 Task: Check article "Getting started modifying reports".
Action: Mouse moved to (914, 84)
Screenshot: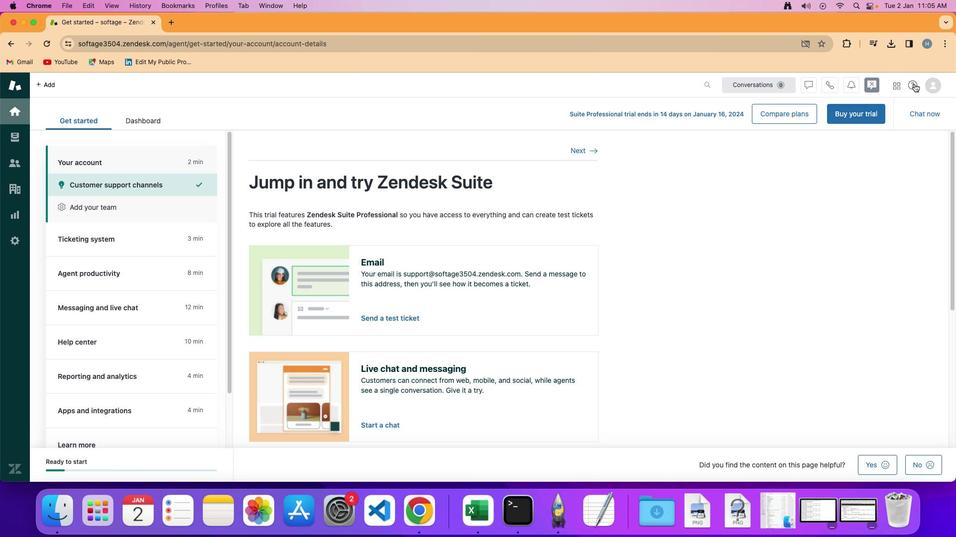 
Action: Mouse pressed left at (914, 84)
Screenshot: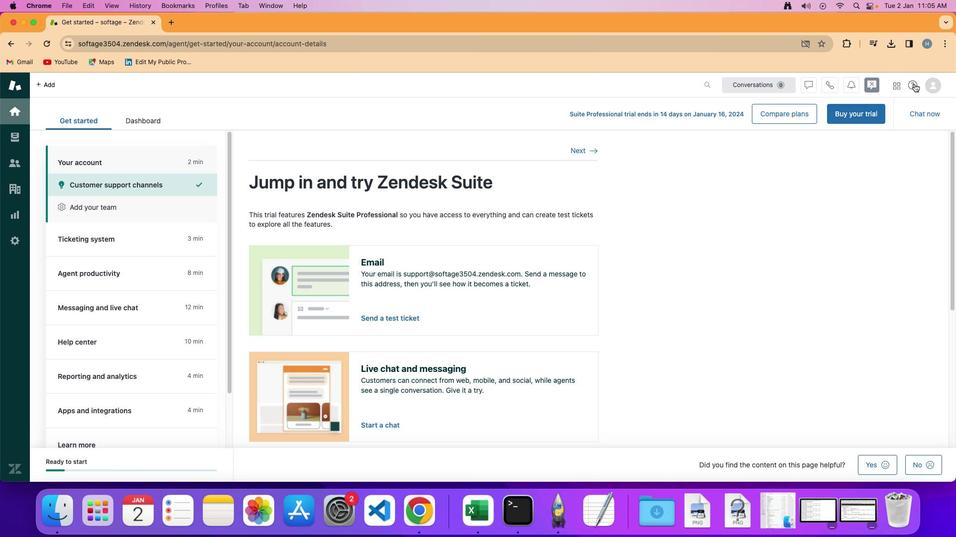 
Action: Mouse moved to (845, 392)
Screenshot: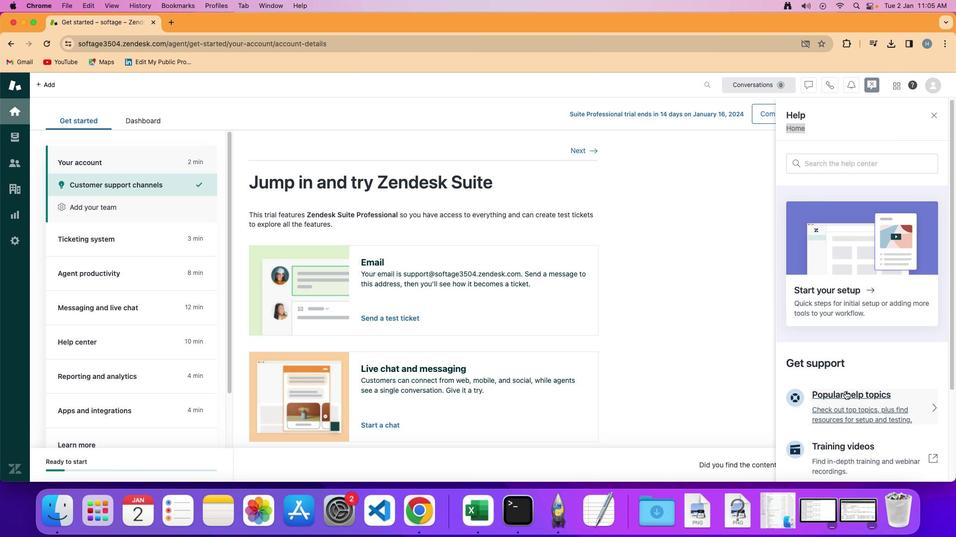 
Action: Mouse pressed left at (845, 392)
Screenshot: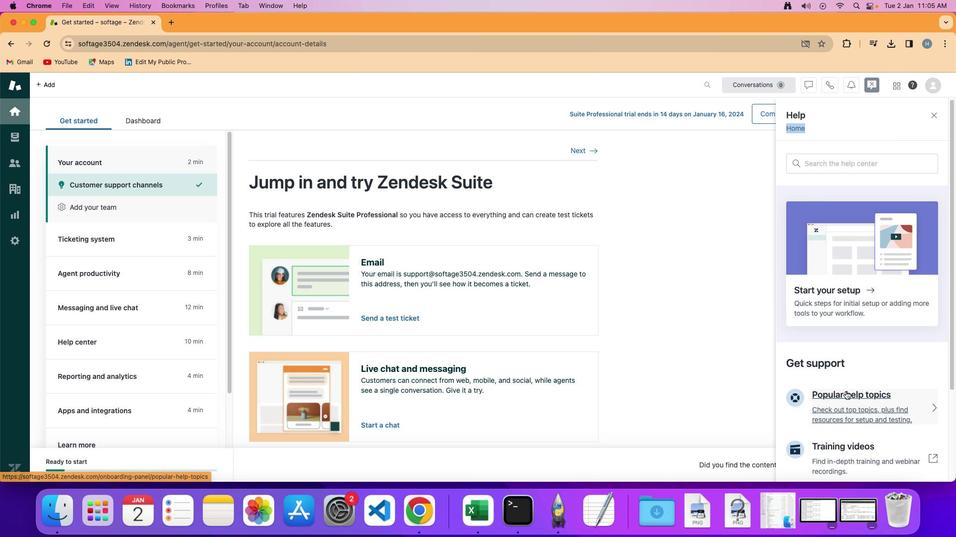 
Action: Mouse moved to (872, 380)
Screenshot: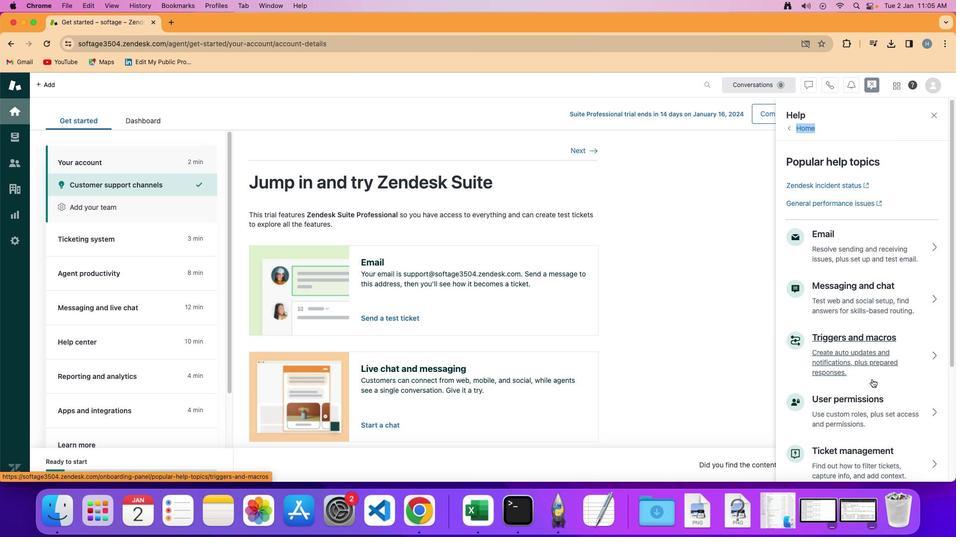 
Action: Mouse scrolled (872, 380) with delta (0, 0)
Screenshot: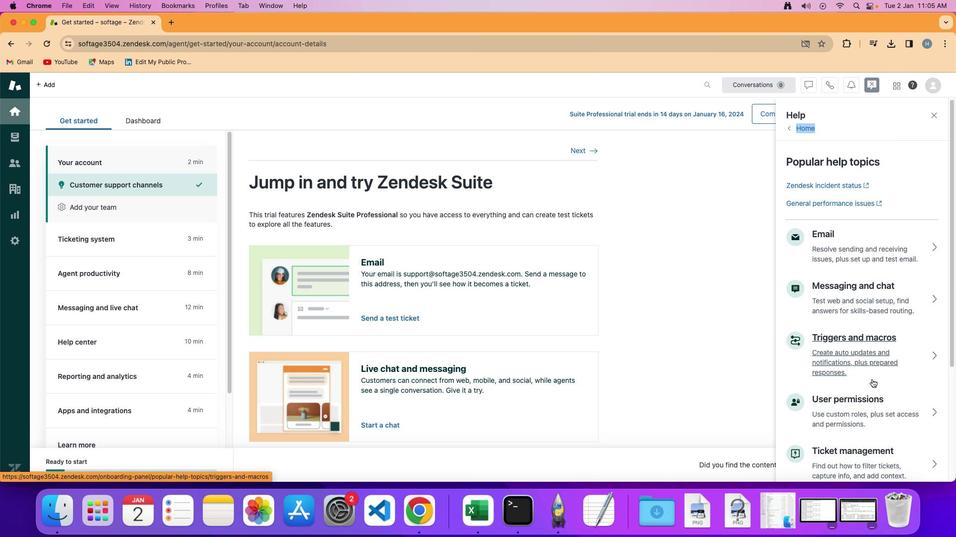 
Action: Mouse scrolled (872, 380) with delta (0, -1)
Screenshot: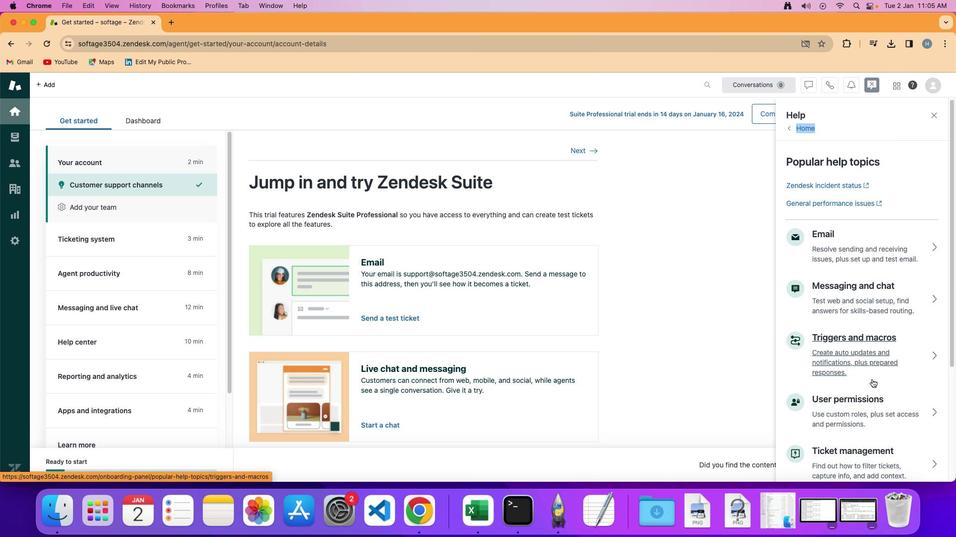 
Action: Mouse scrolled (872, 380) with delta (0, -1)
Screenshot: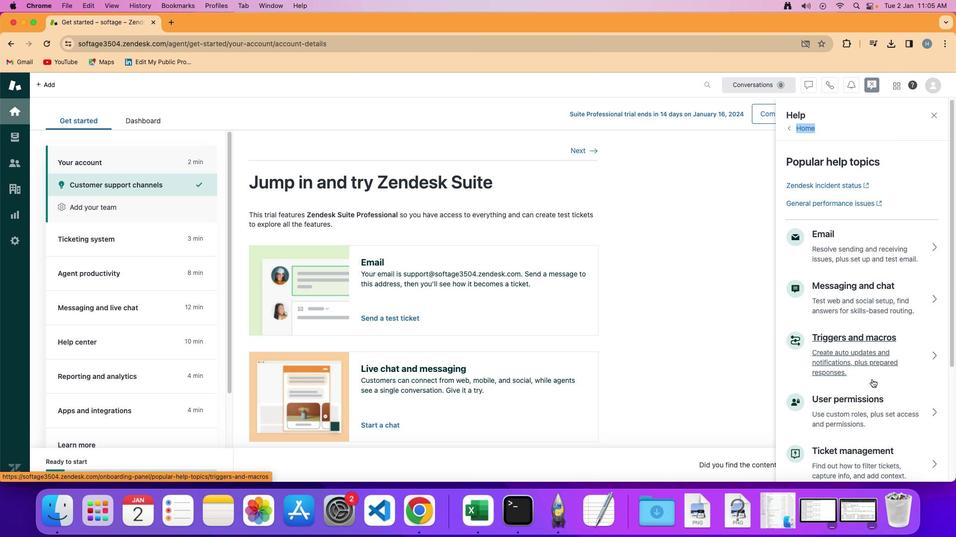 
Action: Mouse scrolled (872, 380) with delta (0, -3)
Screenshot: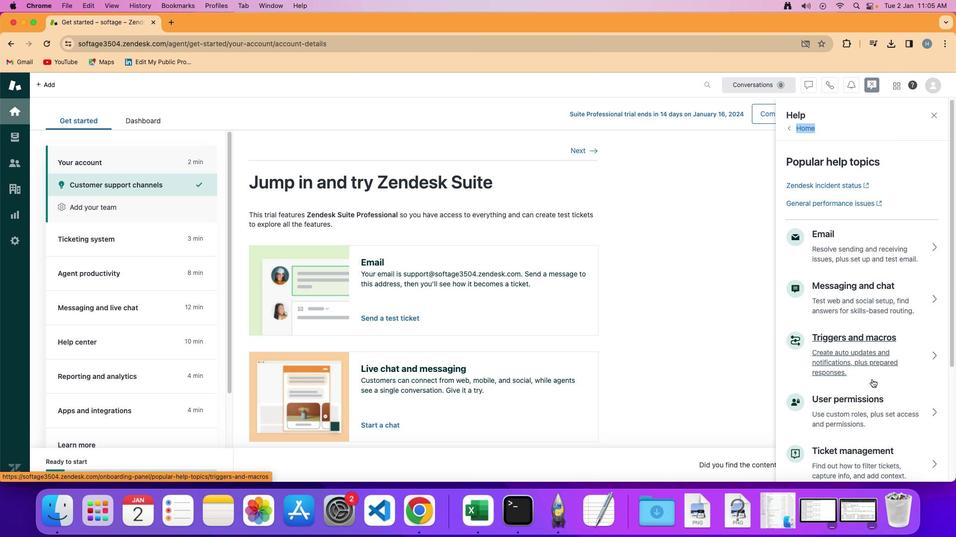 
Action: Mouse scrolled (872, 380) with delta (0, -3)
Screenshot: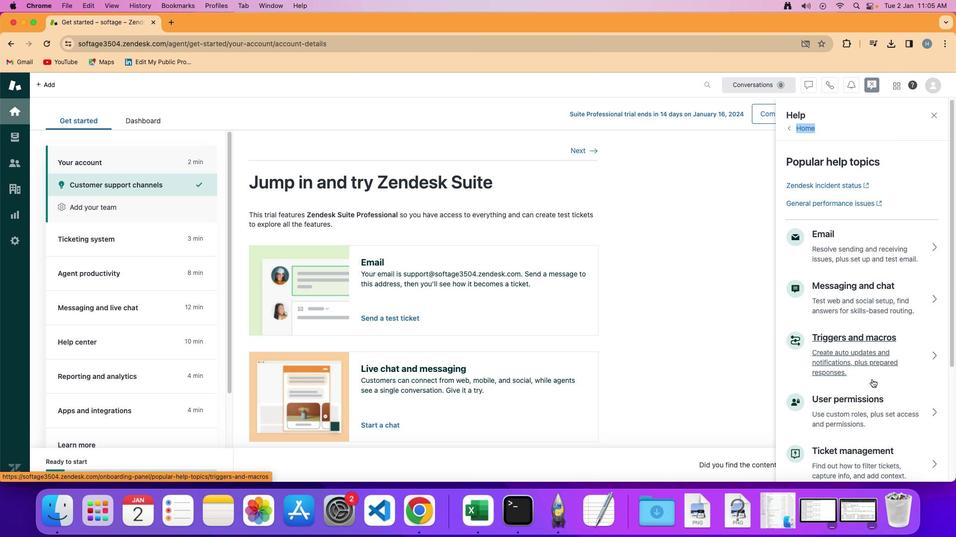 
Action: Mouse scrolled (872, 380) with delta (0, -3)
Screenshot: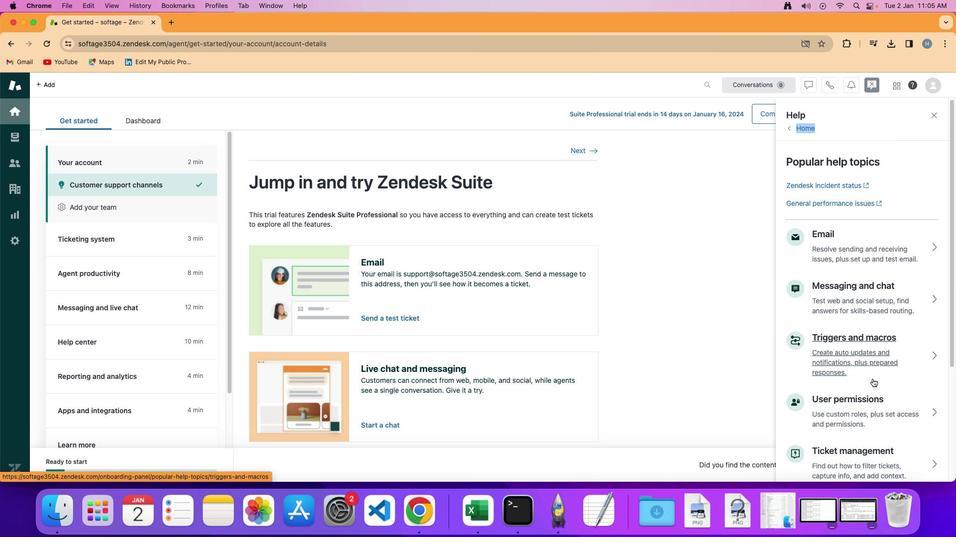 
Action: Mouse moved to (851, 386)
Screenshot: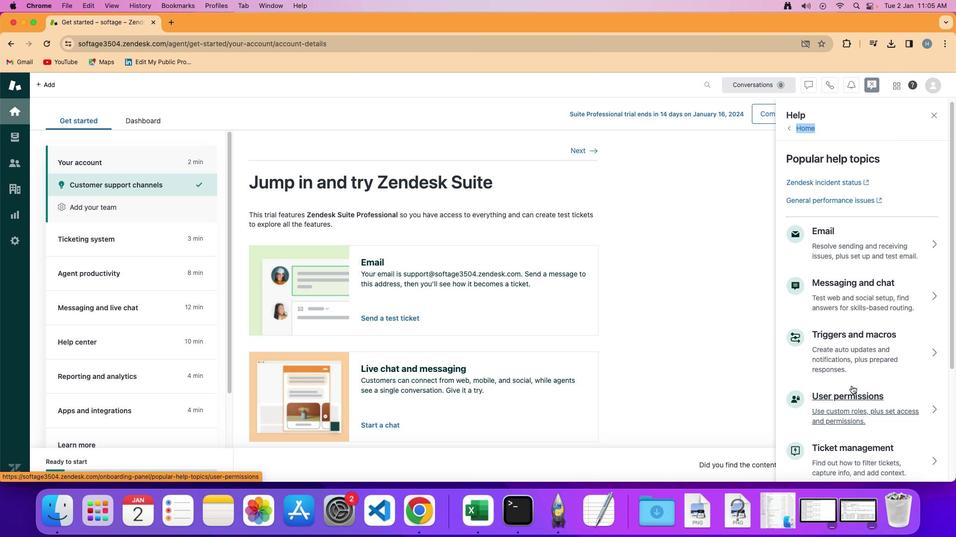 
Action: Mouse scrolled (851, 386) with delta (0, 0)
Screenshot: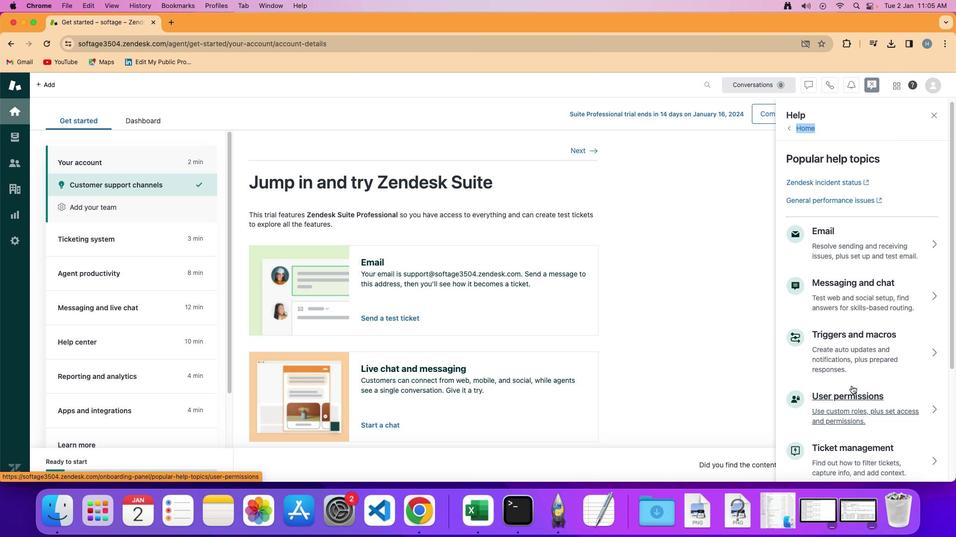 
Action: Mouse moved to (851, 386)
Screenshot: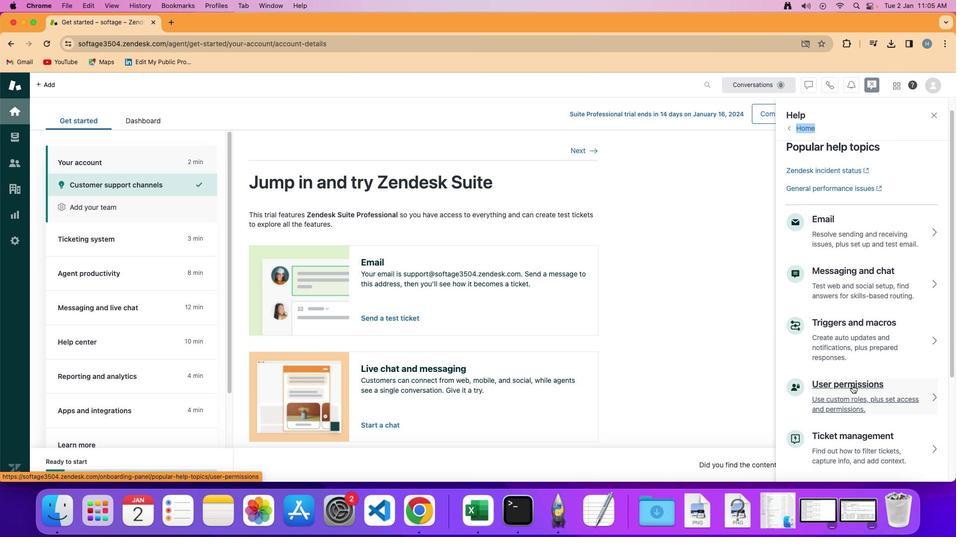 
Action: Mouse scrolled (851, 386) with delta (0, 0)
Screenshot: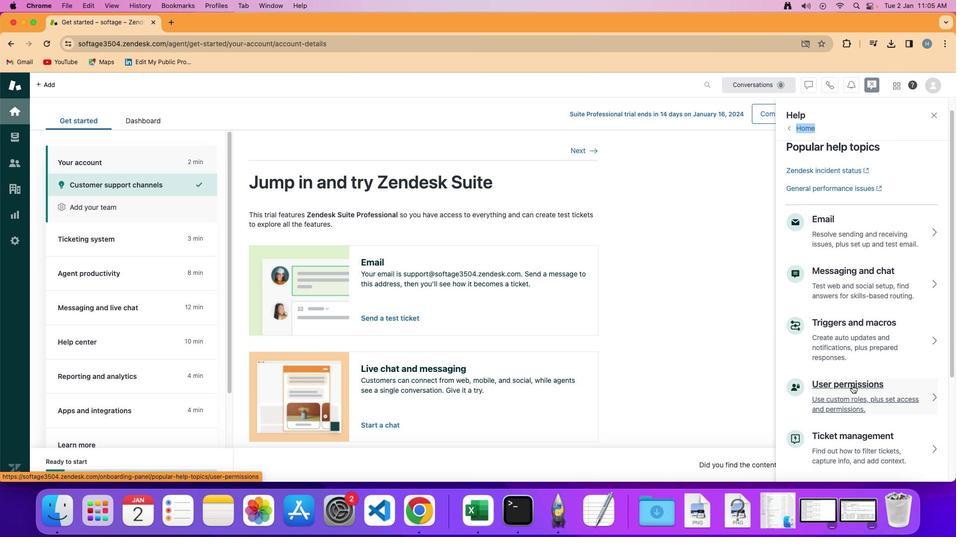 
Action: Mouse scrolled (851, 386) with delta (0, -1)
Screenshot: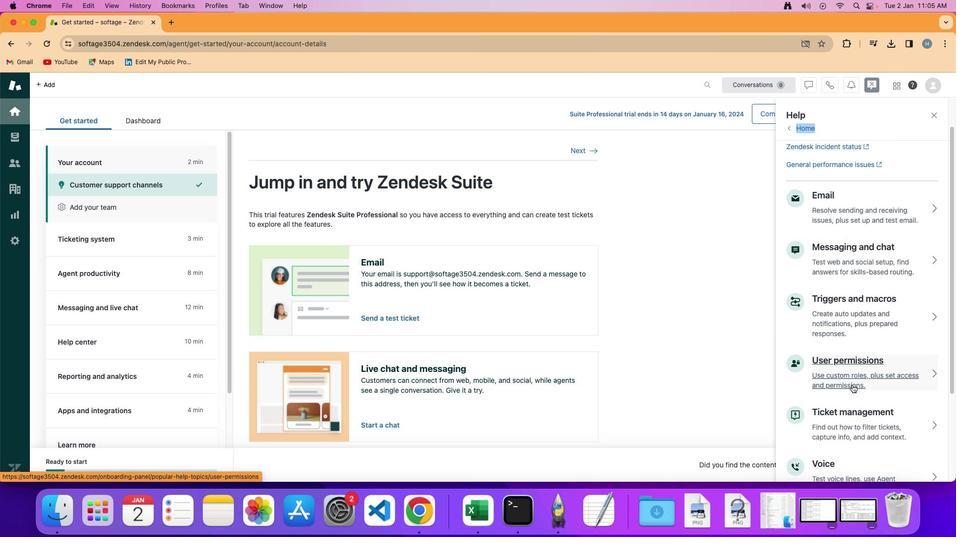
Action: Mouse moved to (852, 386)
Screenshot: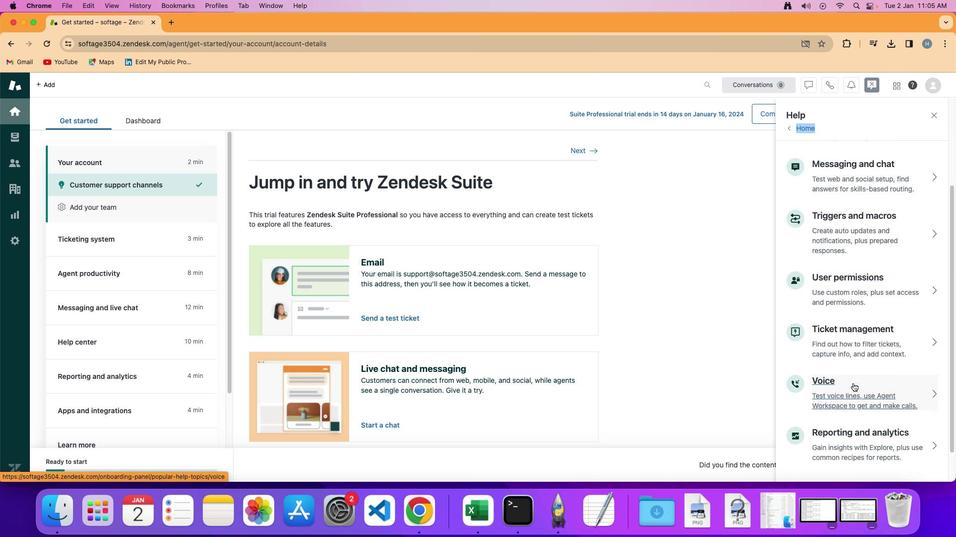
Action: Mouse scrolled (852, 386) with delta (0, -1)
Screenshot: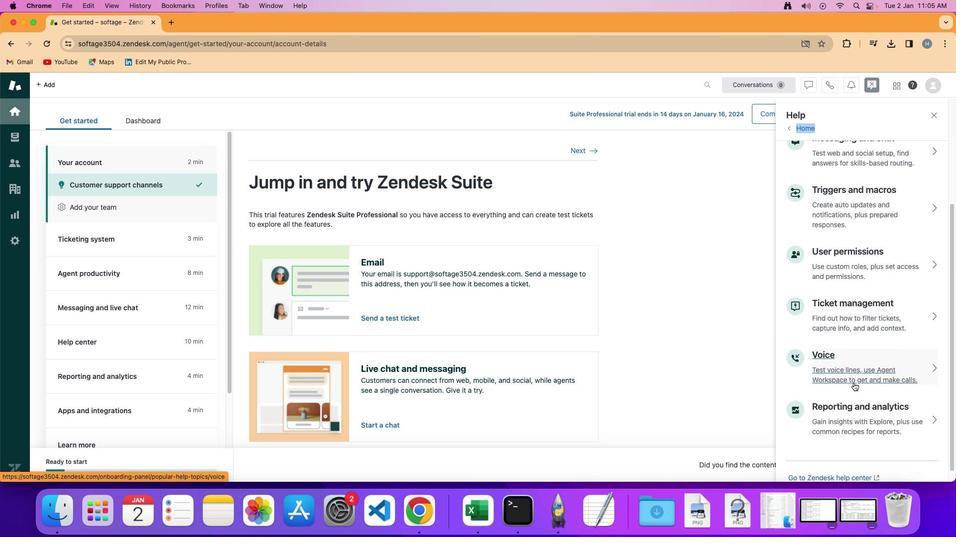 
Action: Mouse moved to (854, 383)
Screenshot: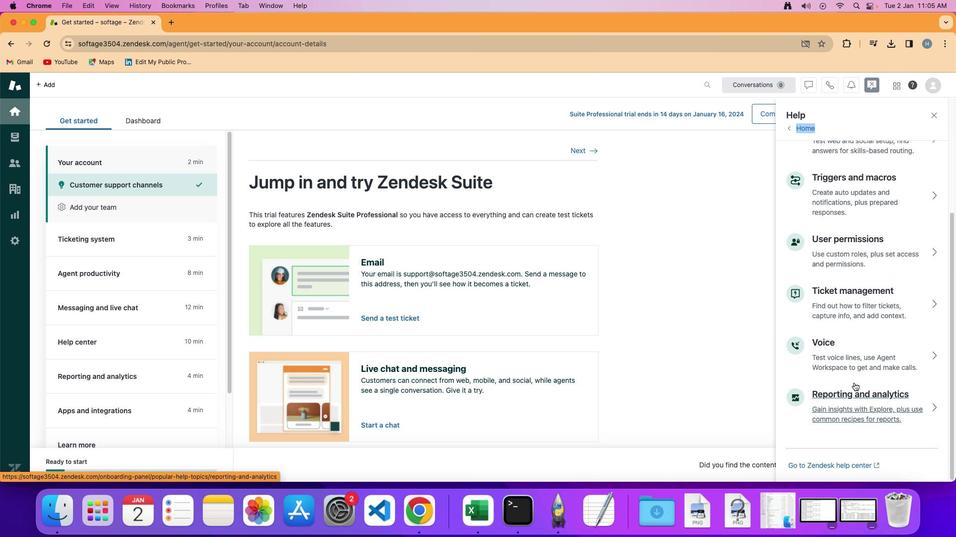 
Action: Mouse scrolled (854, 383) with delta (0, -1)
Screenshot: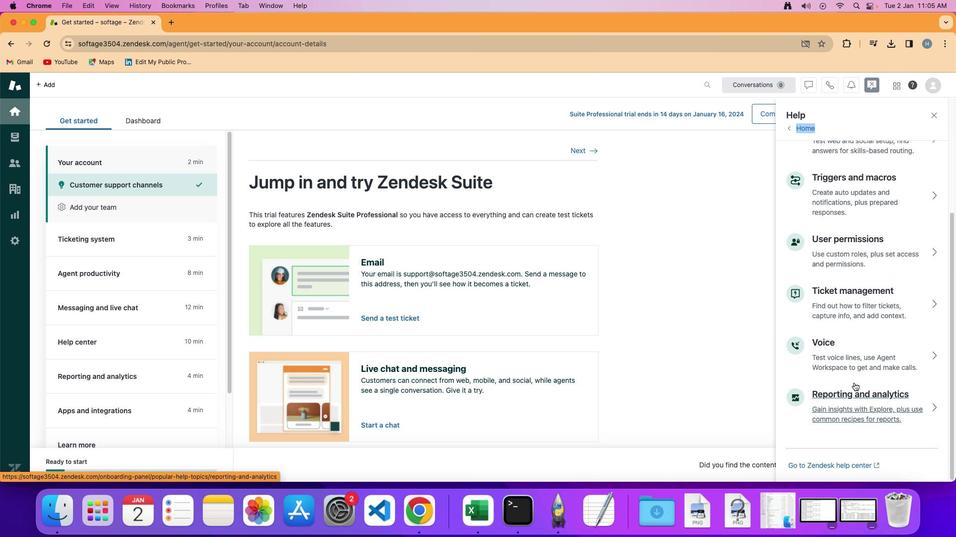 
Action: Mouse moved to (853, 404)
Screenshot: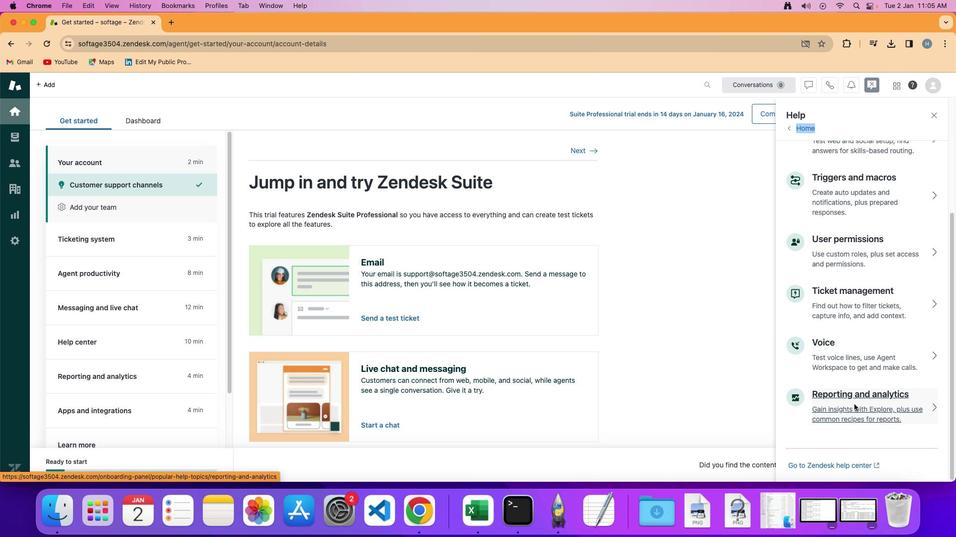 
Action: Mouse pressed left at (853, 404)
Screenshot: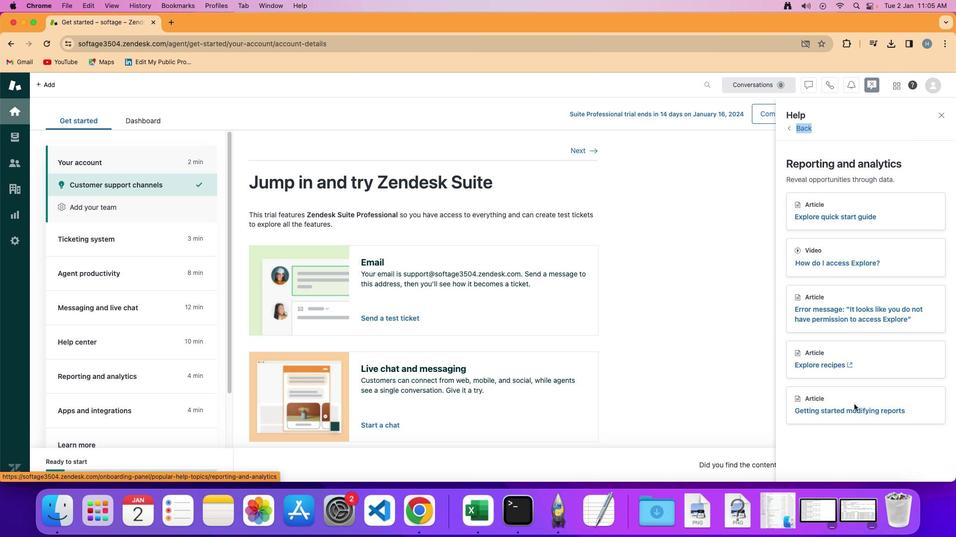 
Action: Mouse moved to (834, 411)
Screenshot: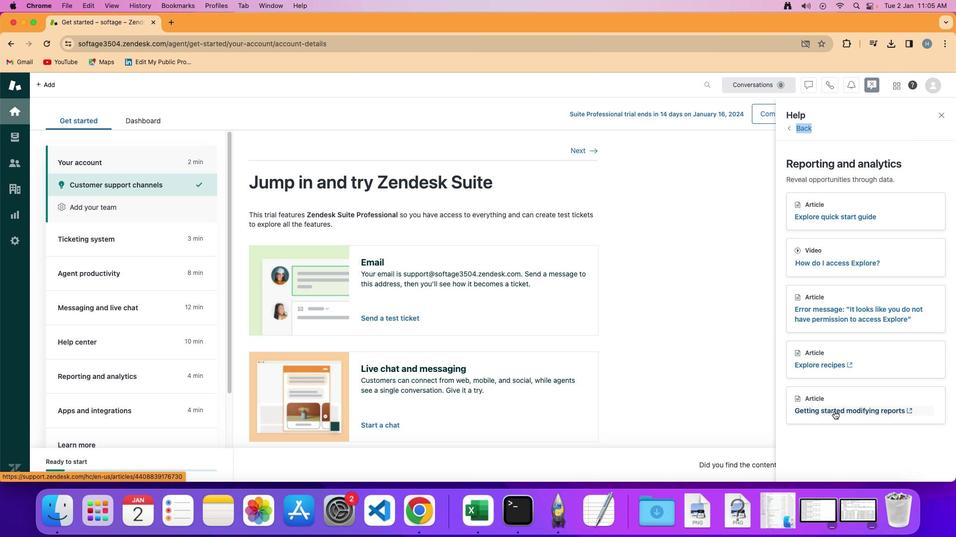 
Action: Mouse pressed left at (834, 411)
Screenshot: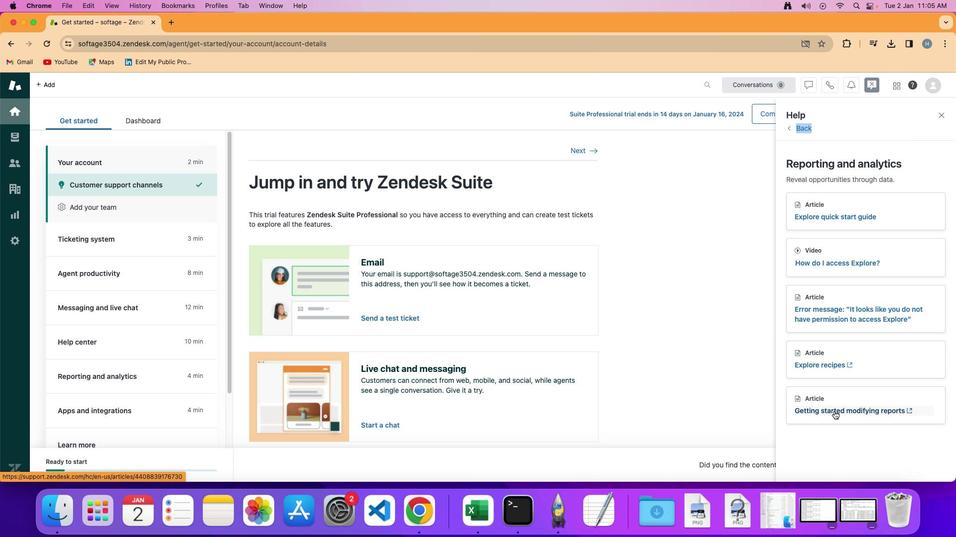 
Action: Mouse moved to (786, 346)
Screenshot: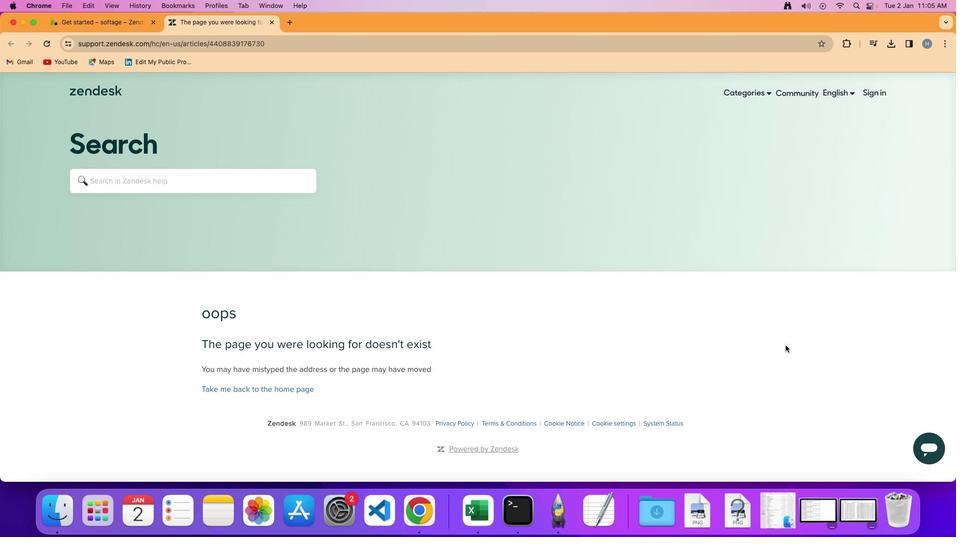 
